 Task: Look for products in the category "Permesan" from Organic Valley only.
Action: Mouse moved to (1056, 356)
Screenshot: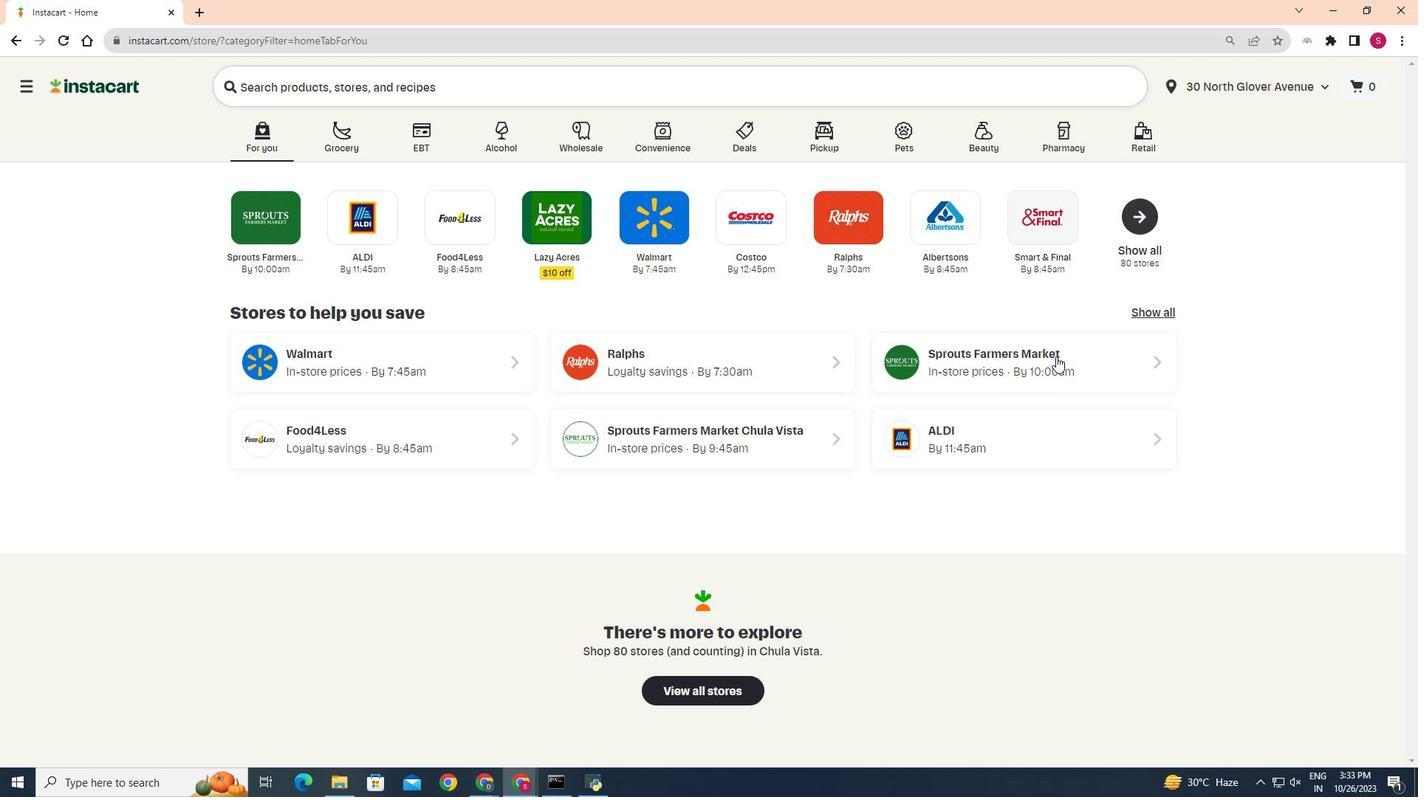
Action: Mouse pressed left at (1056, 356)
Screenshot: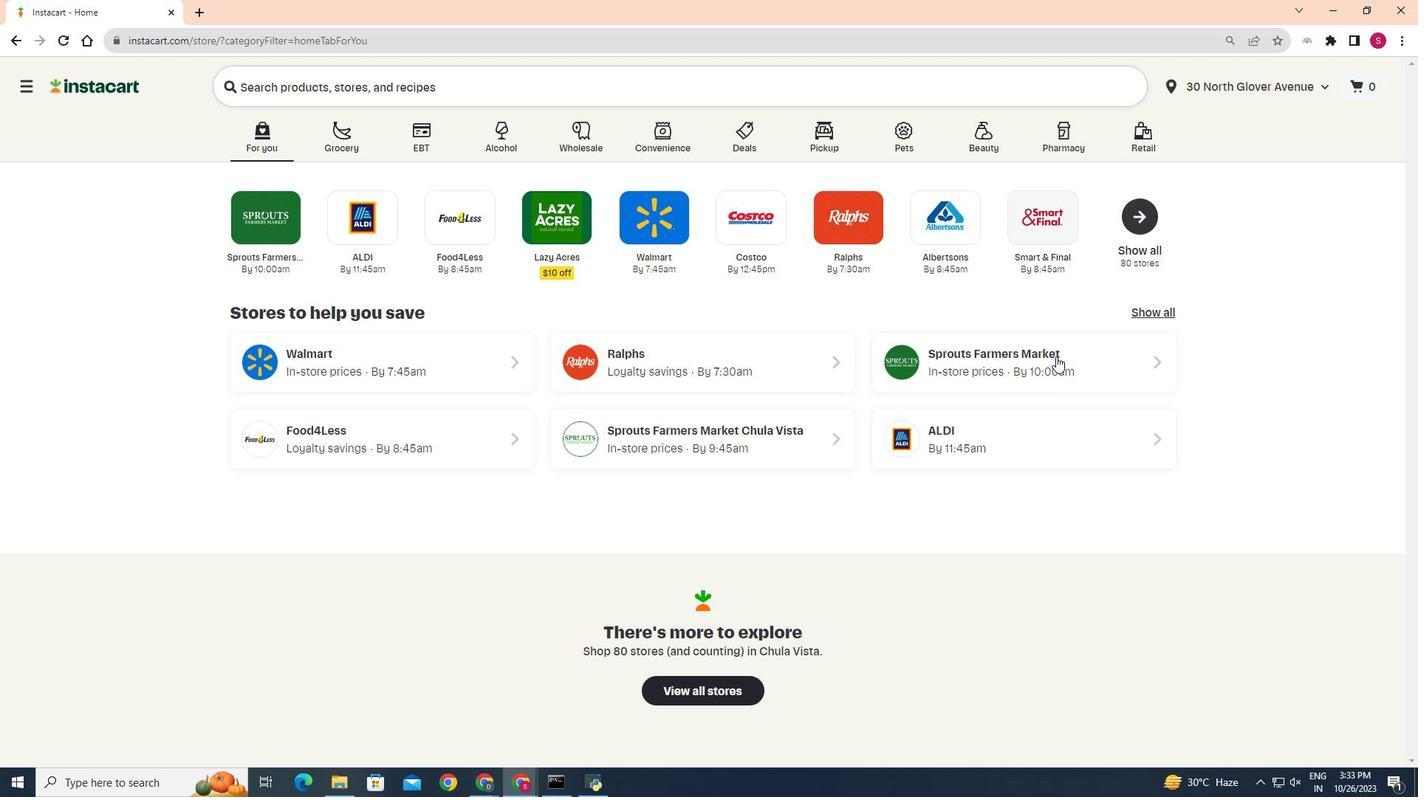 
Action: Mouse moved to (39, 619)
Screenshot: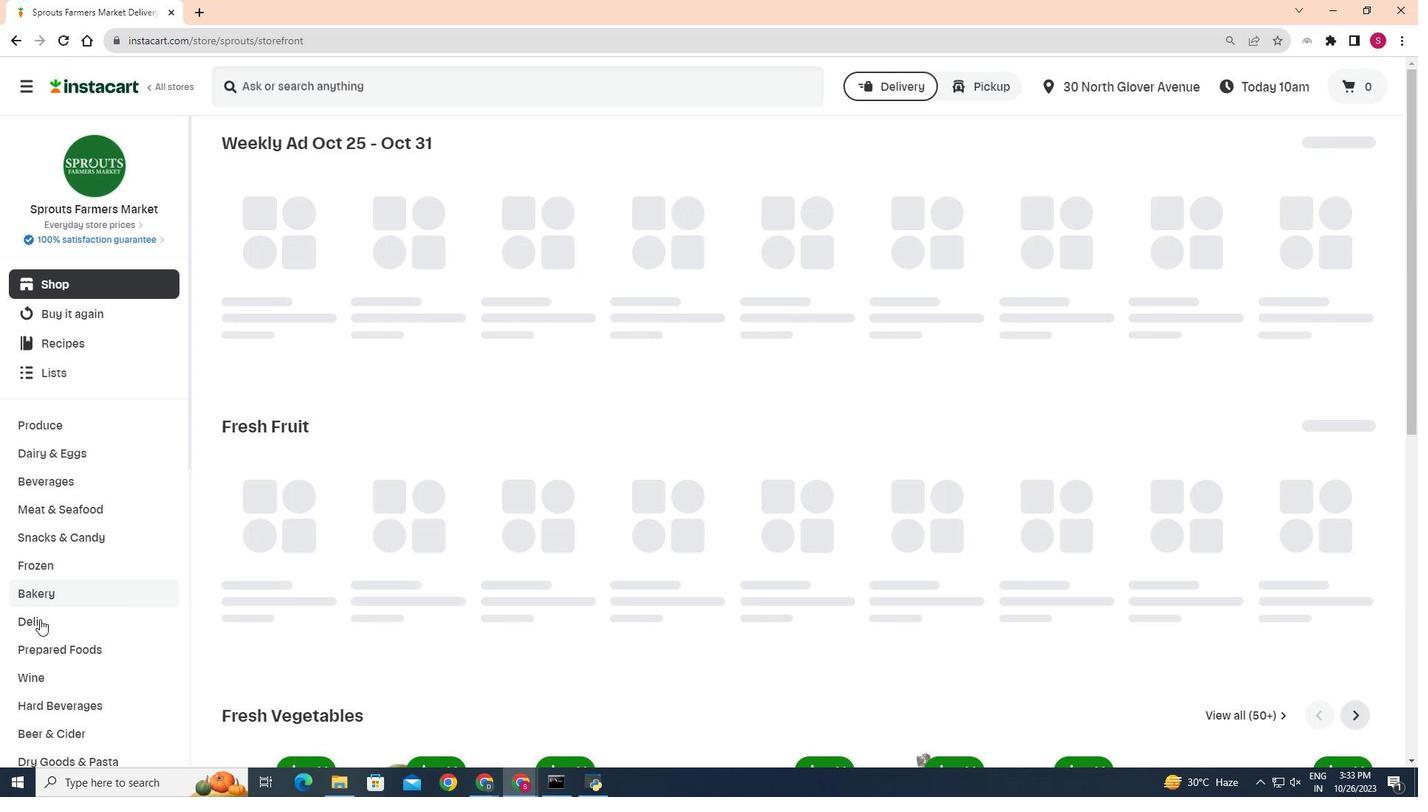 
Action: Mouse pressed left at (39, 619)
Screenshot: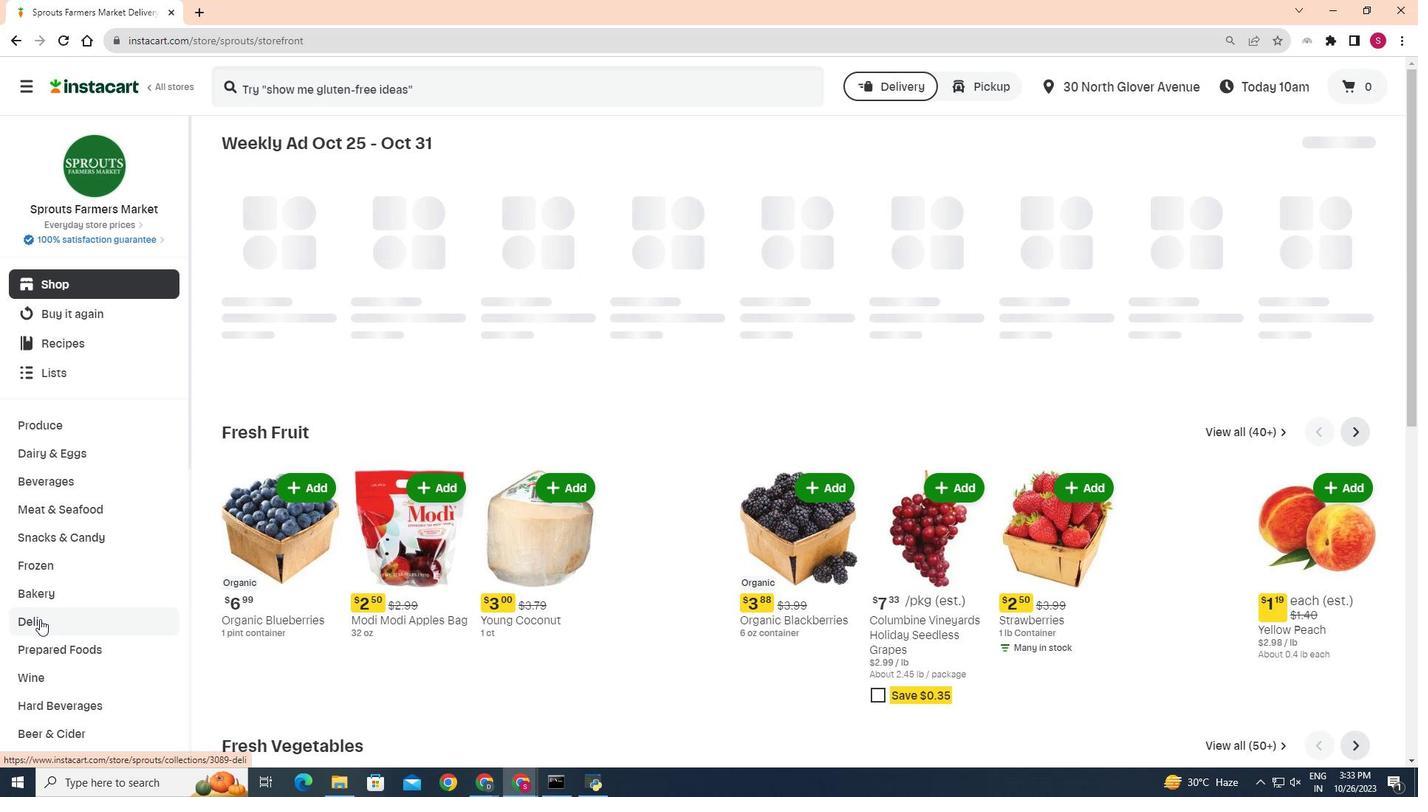 
Action: Mouse moved to (381, 179)
Screenshot: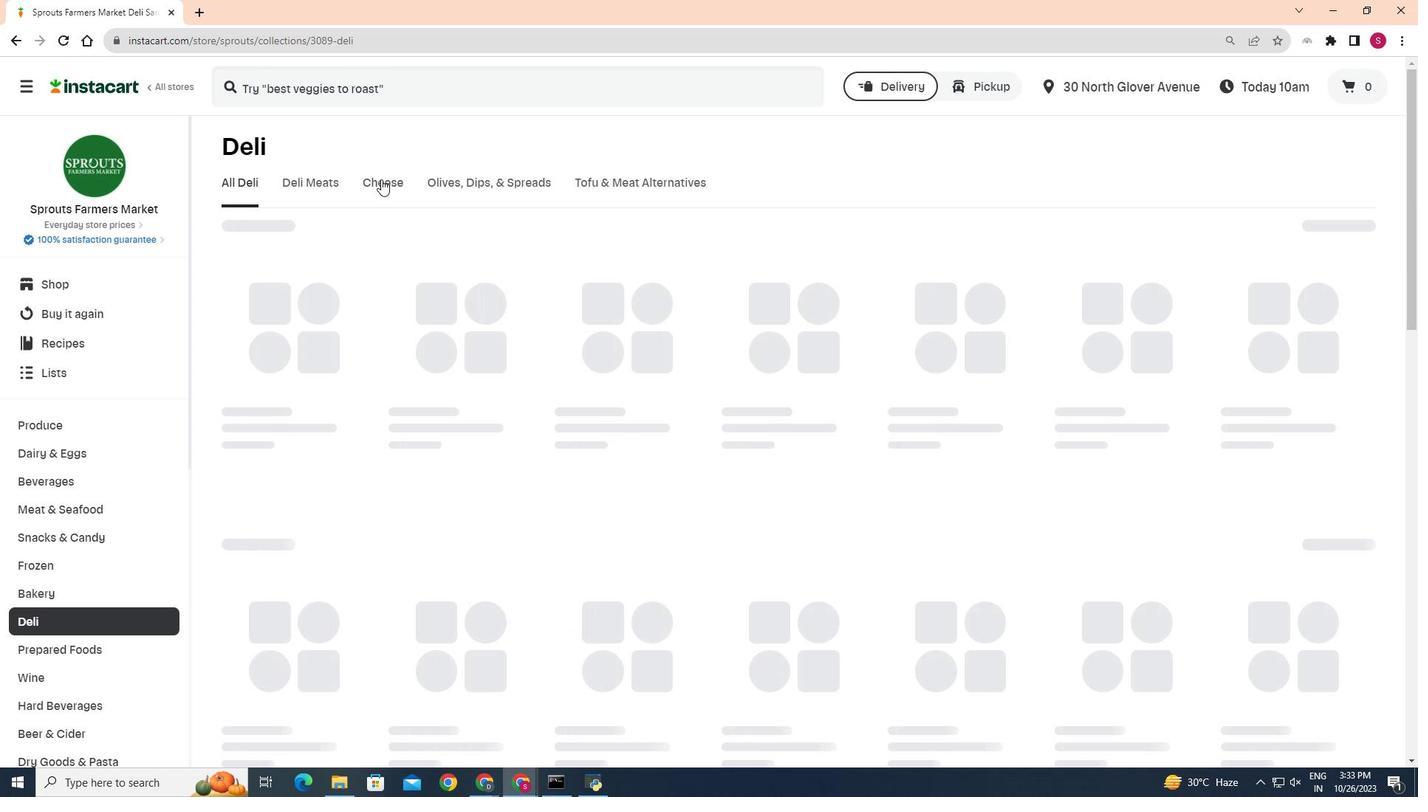 
Action: Mouse pressed left at (381, 179)
Screenshot: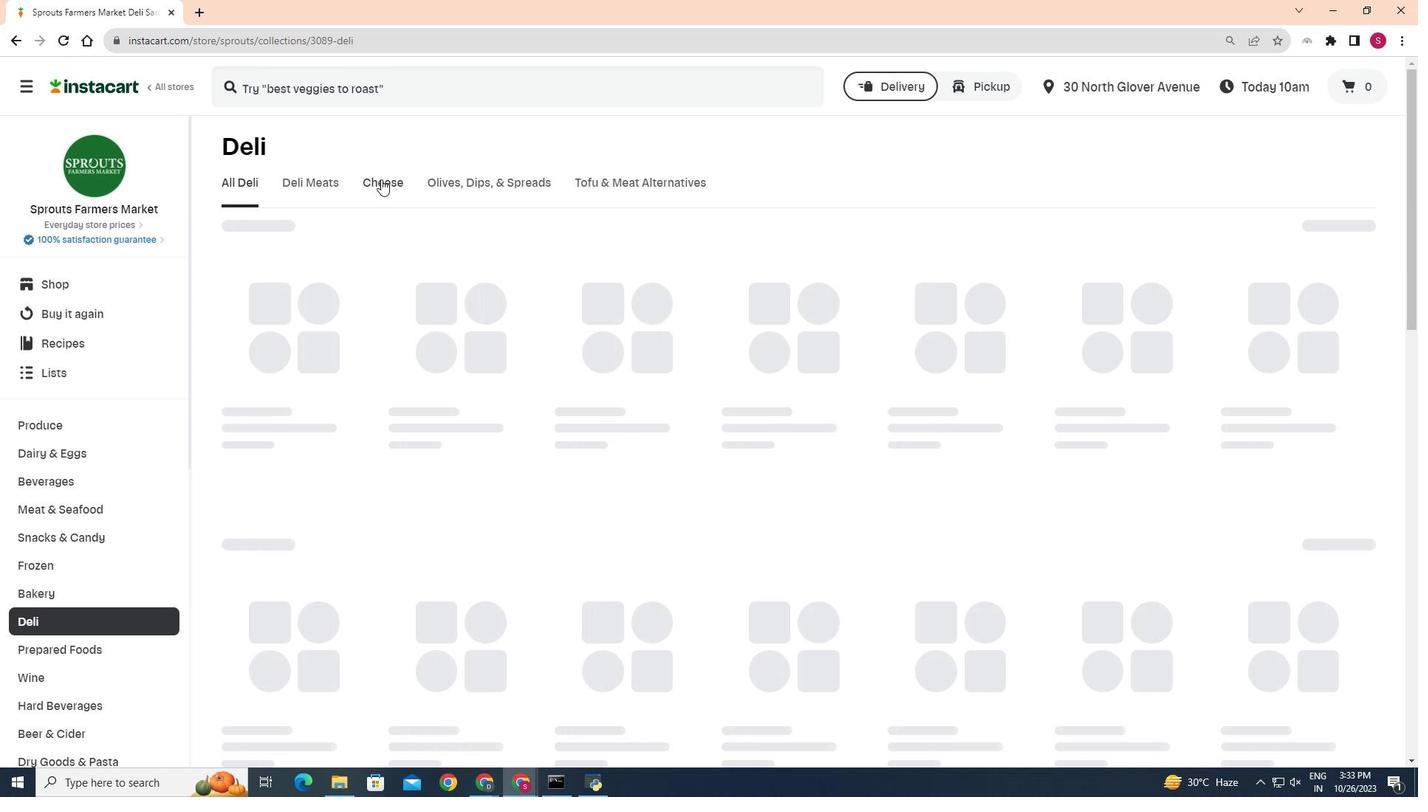
Action: Mouse moved to (732, 244)
Screenshot: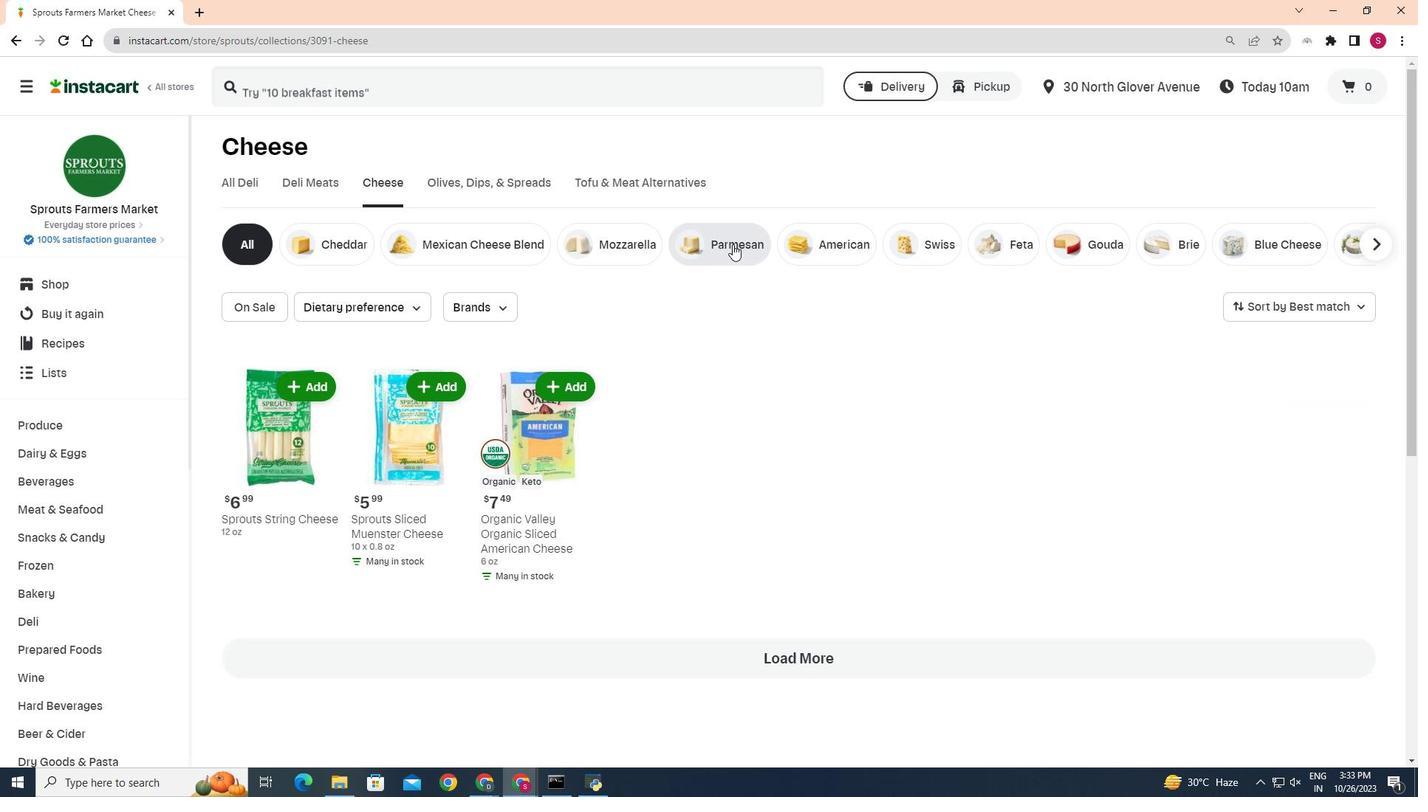 
Action: Mouse pressed left at (732, 244)
Screenshot: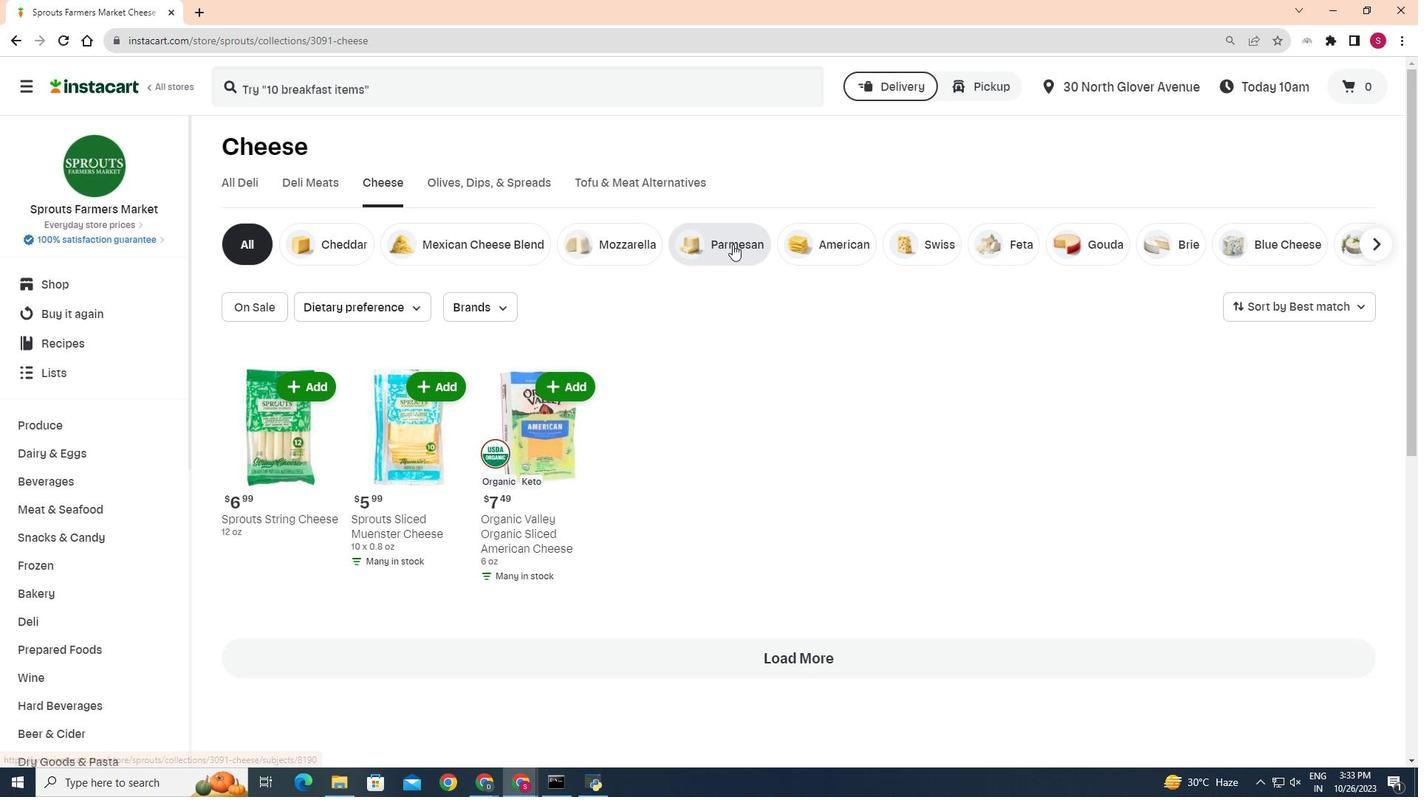 
Action: Mouse moved to (409, 309)
Screenshot: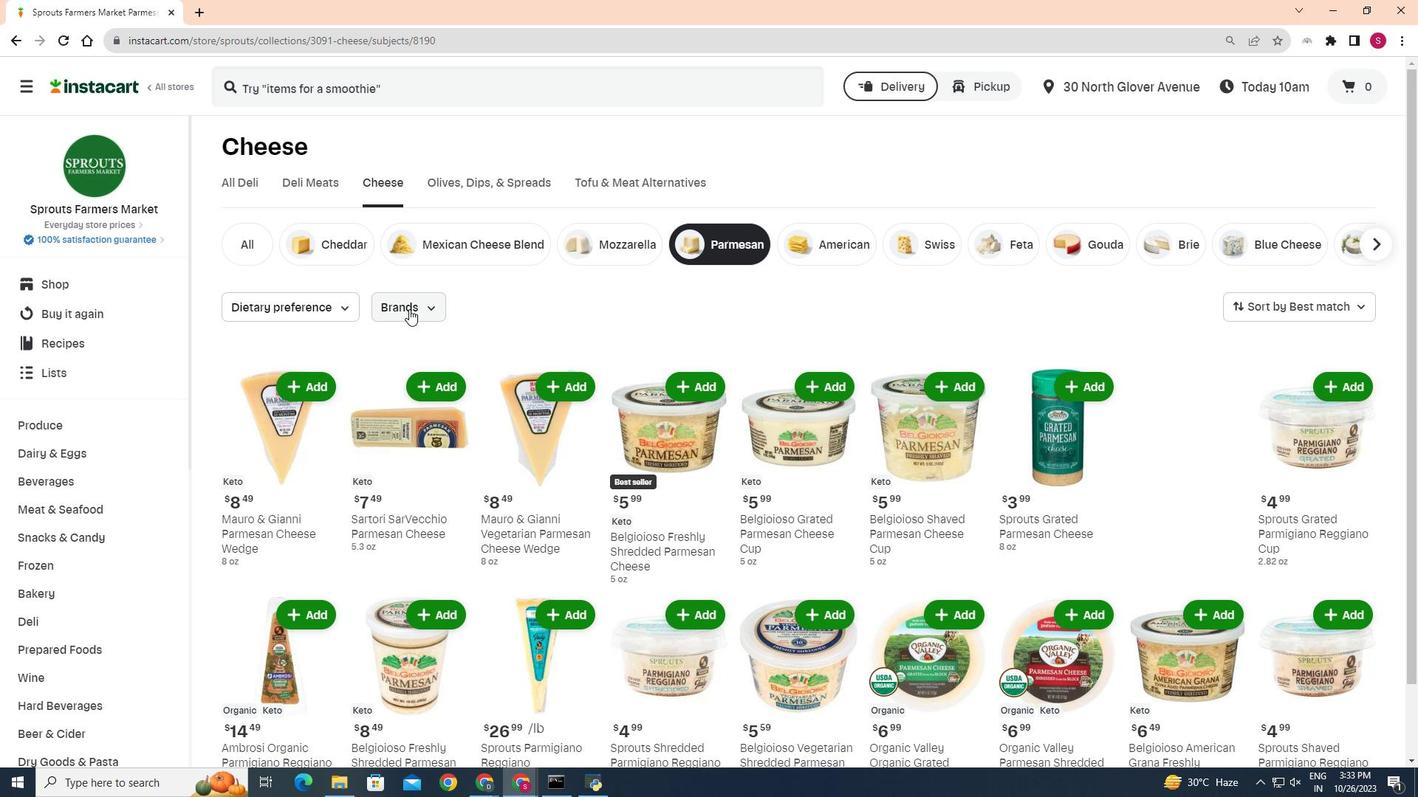 
Action: Mouse pressed left at (409, 309)
Screenshot: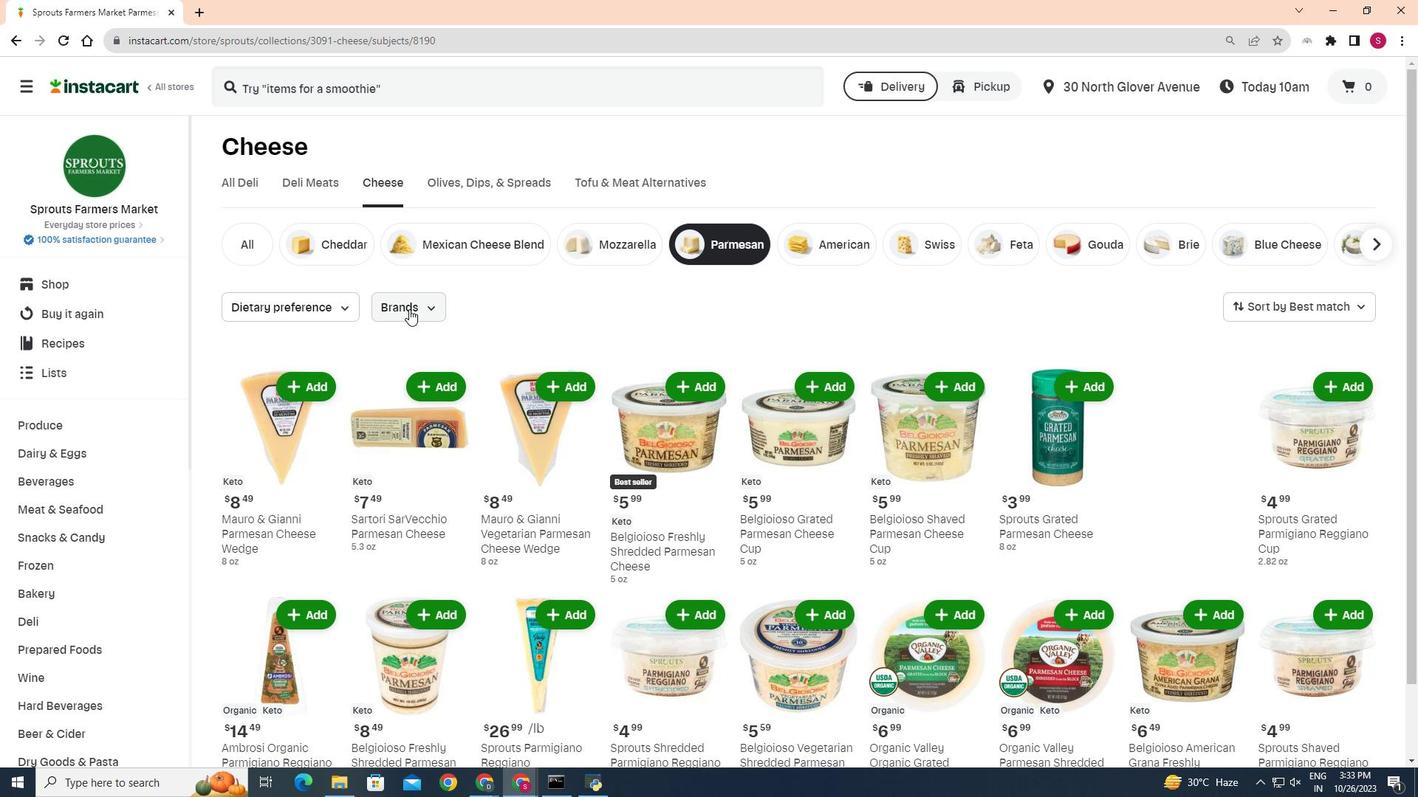 
Action: Mouse moved to (395, 457)
Screenshot: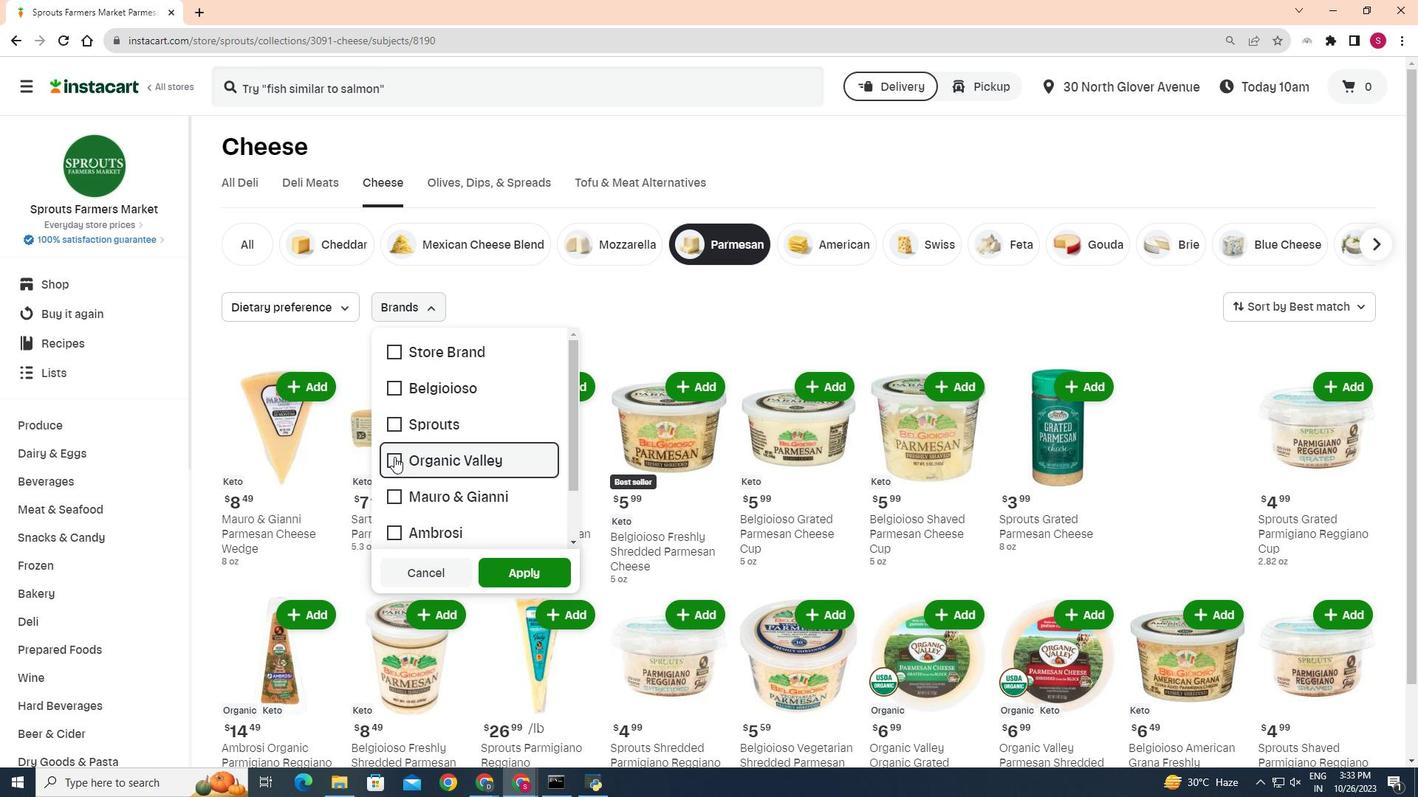 
Action: Mouse pressed left at (395, 457)
Screenshot: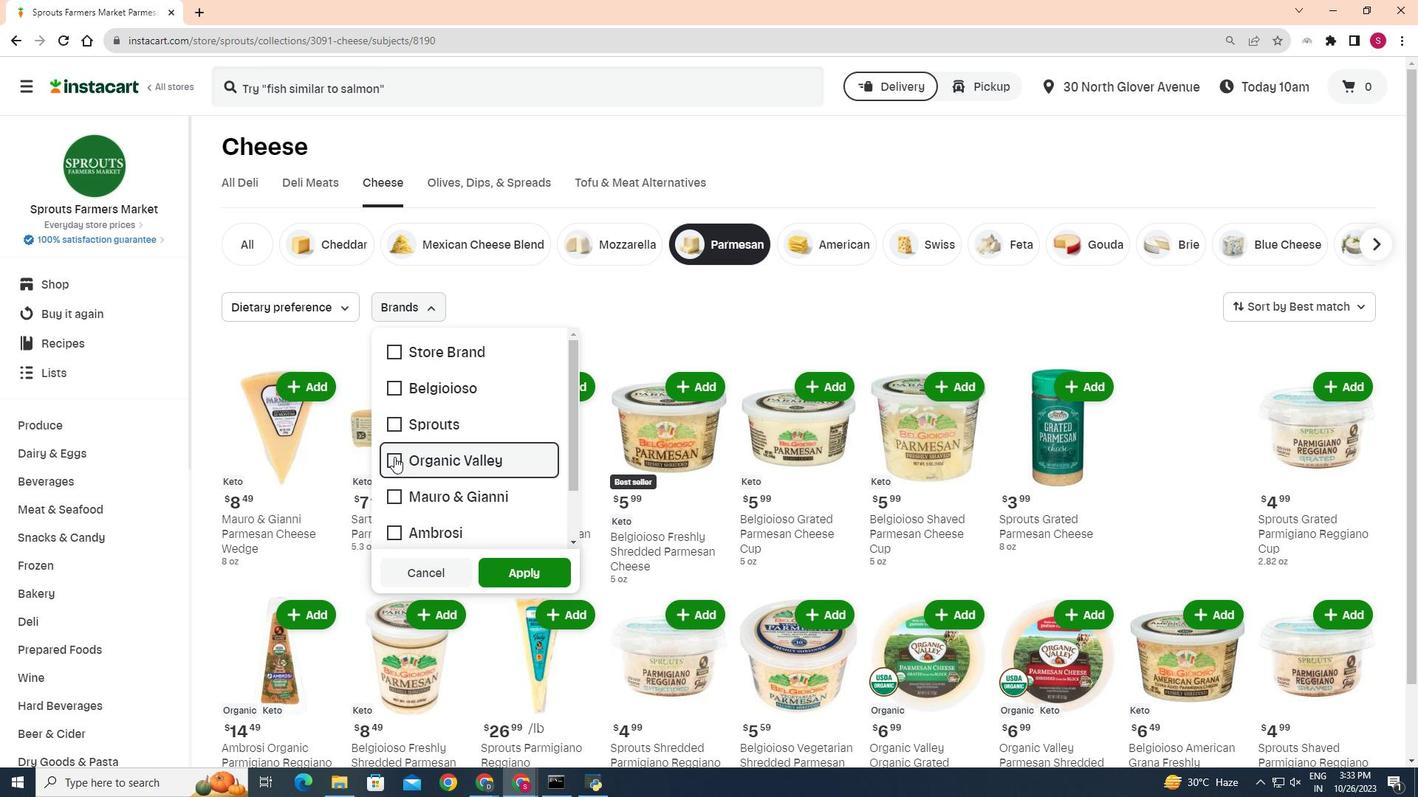 
Action: Mouse moved to (523, 569)
Screenshot: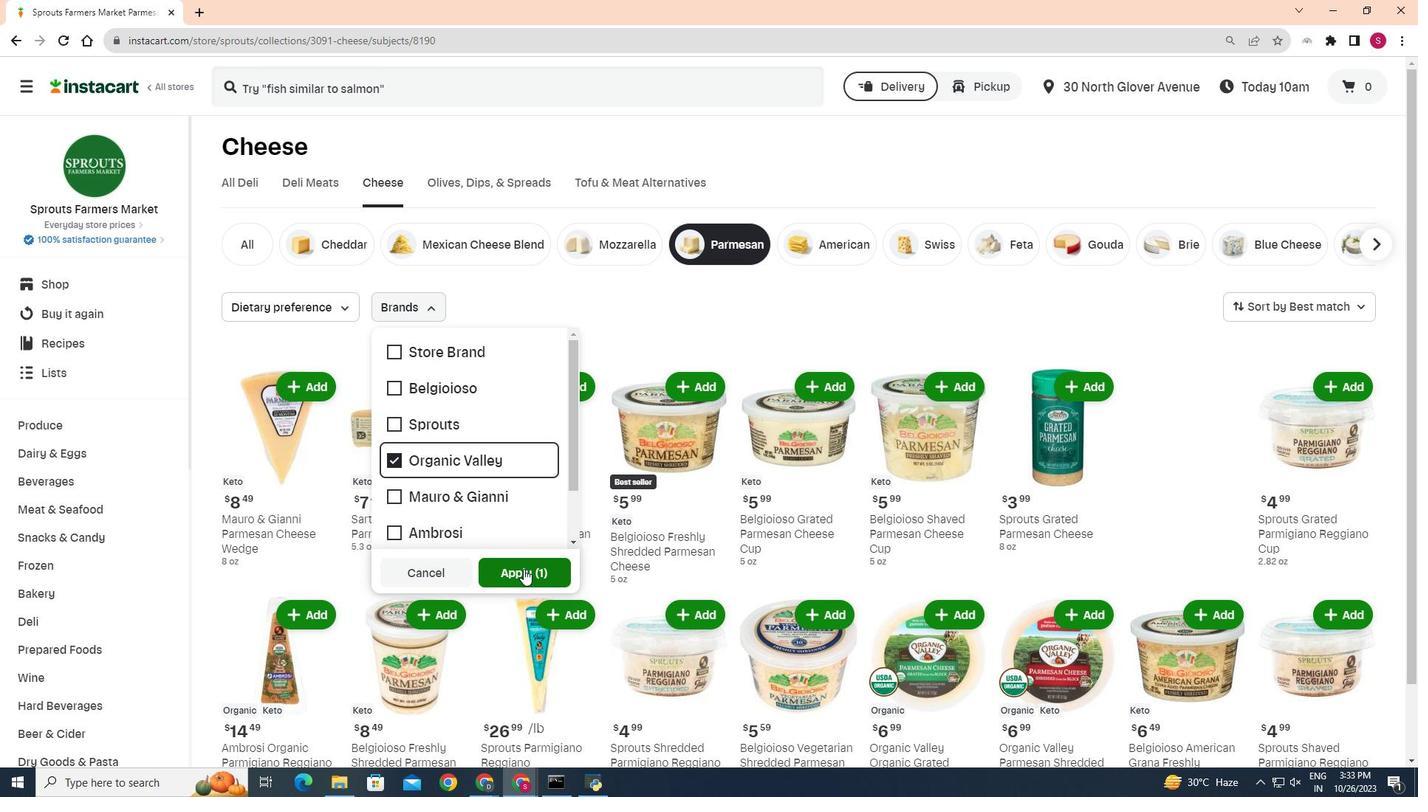 
Action: Mouse pressed left at (523, 569)
Screenshot: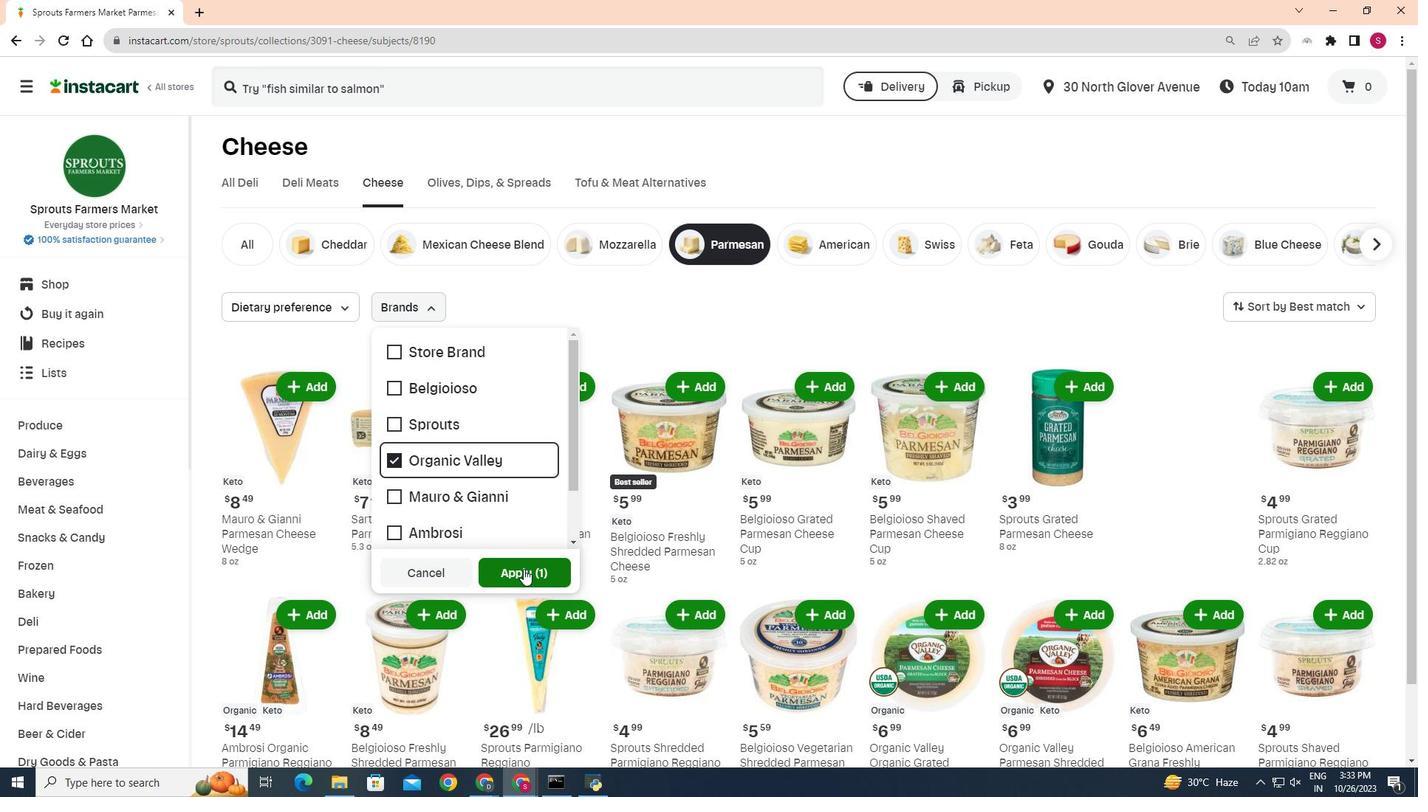 
Action: Mouse moved to (602, 453)
Screenshot: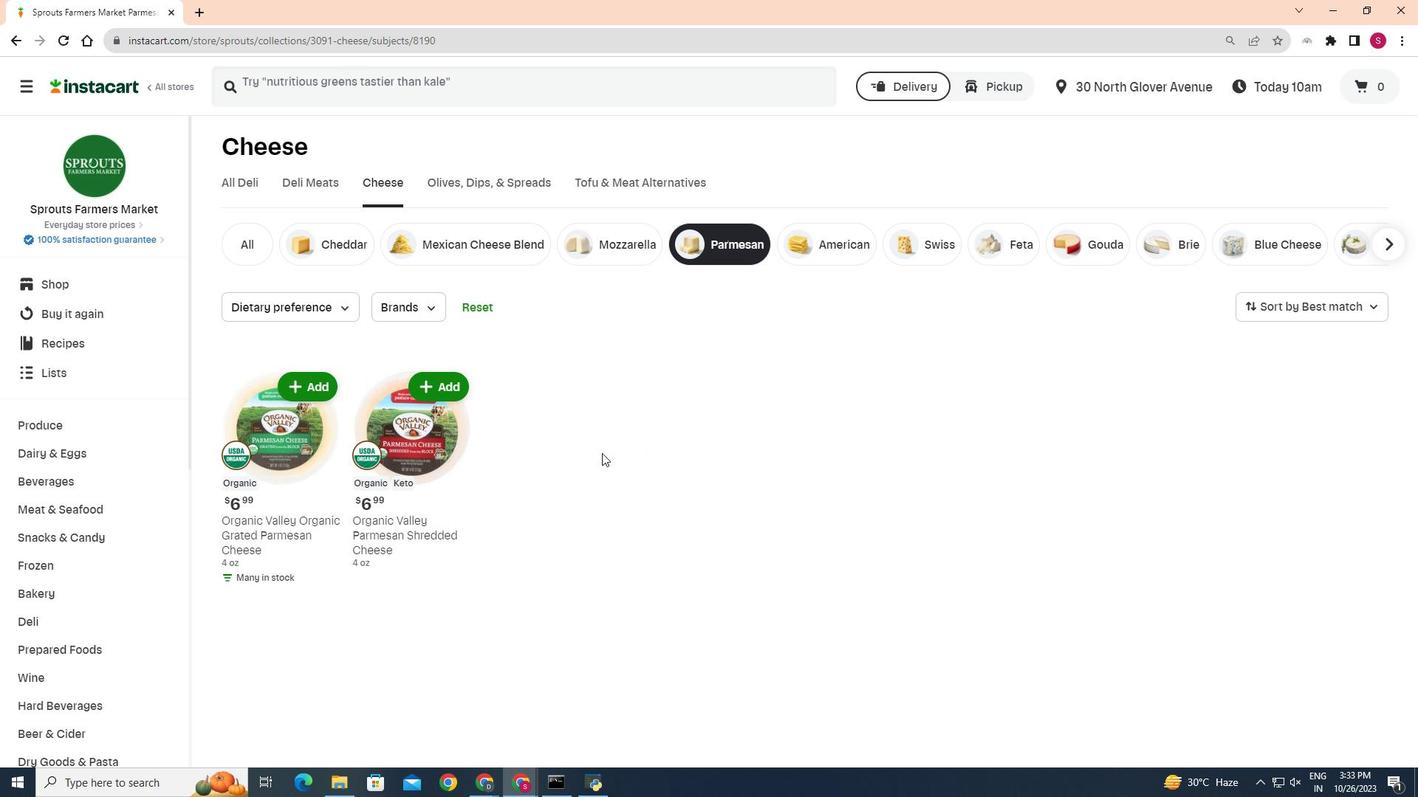 
